 Task: Create new profile with name "My Profile" and copy from node.js.
Action: Mouse moved to (33, 10)
Screenshot: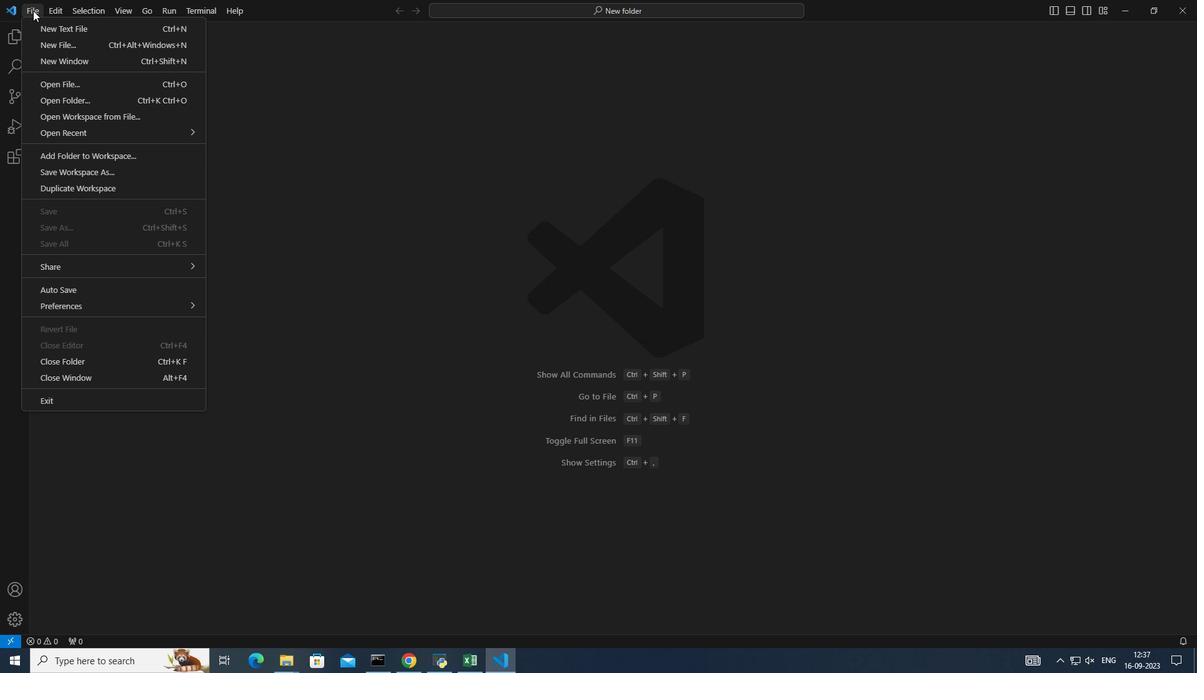 
Action: Mouse pressed left at (33, 10)
Screenshot: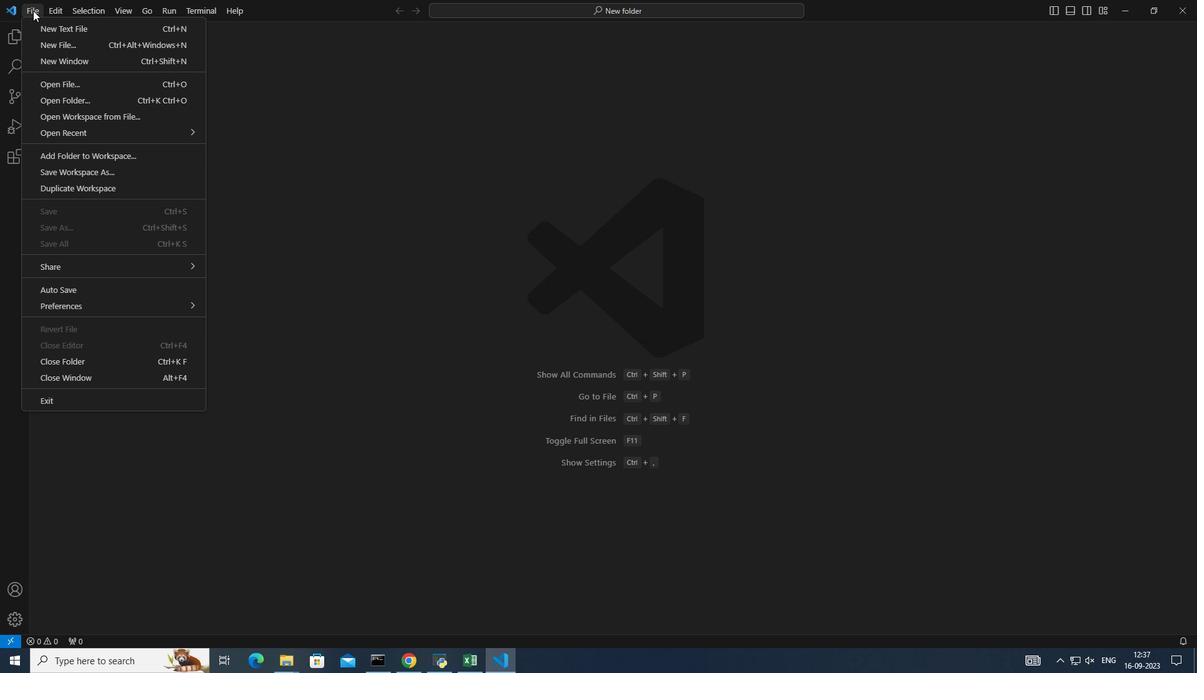 
Action: Mouse moved to (430, 350)
Screenshot: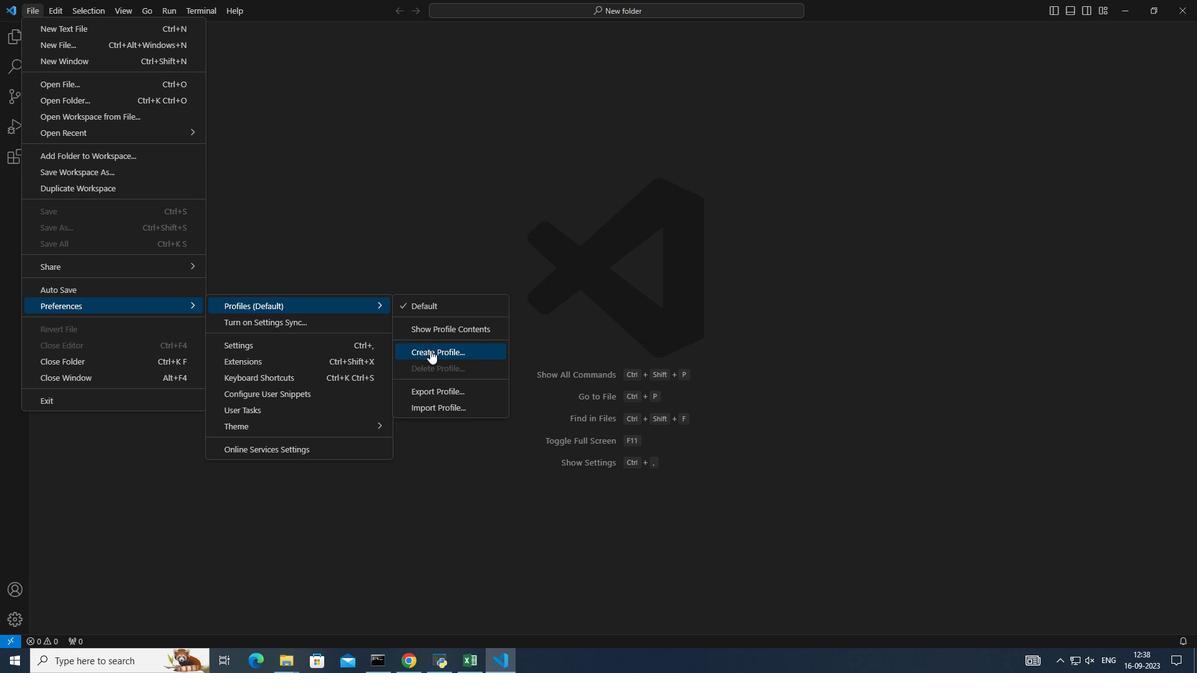 
Action: Mouse pressed left at (430, 350)
Screenshot: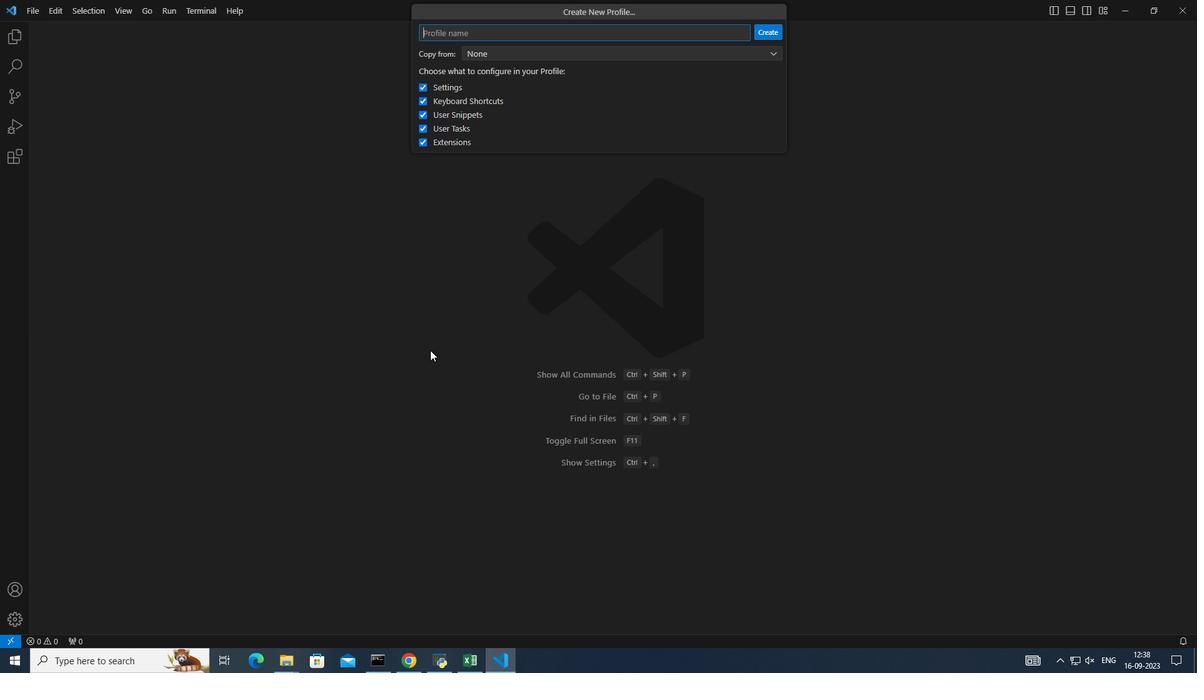 
Action: Mouse moved to (482, 30)
Screenshot: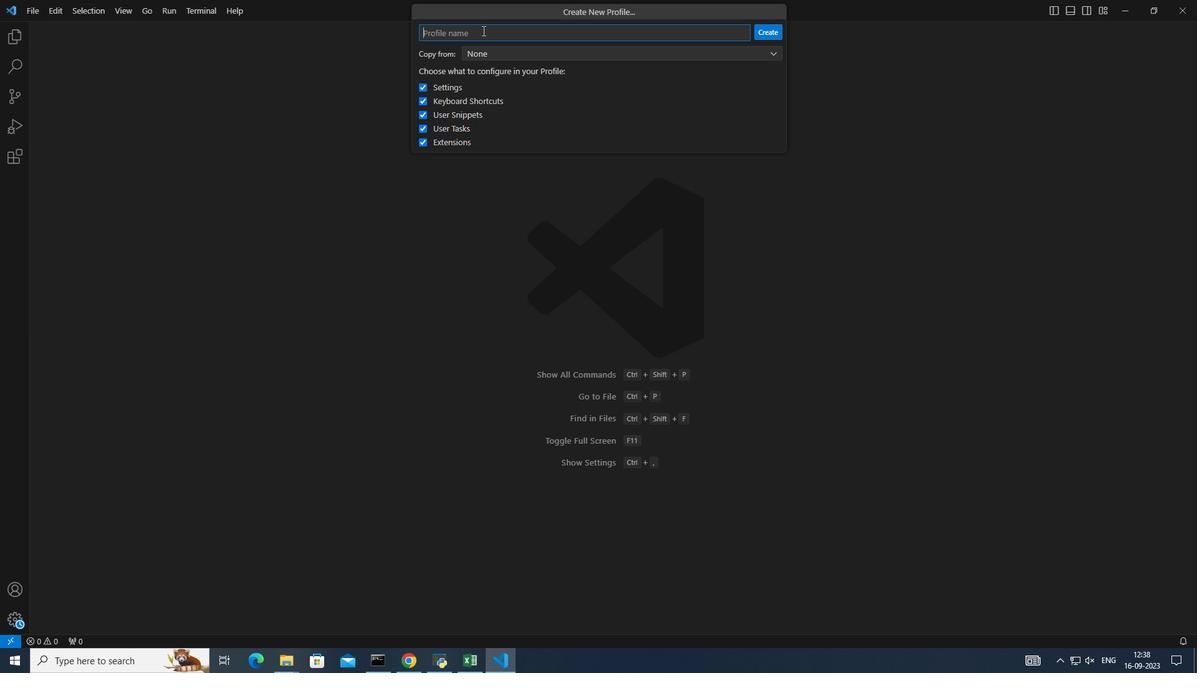 
Action: Mouse pressed left at (482, 30)
Screenshot: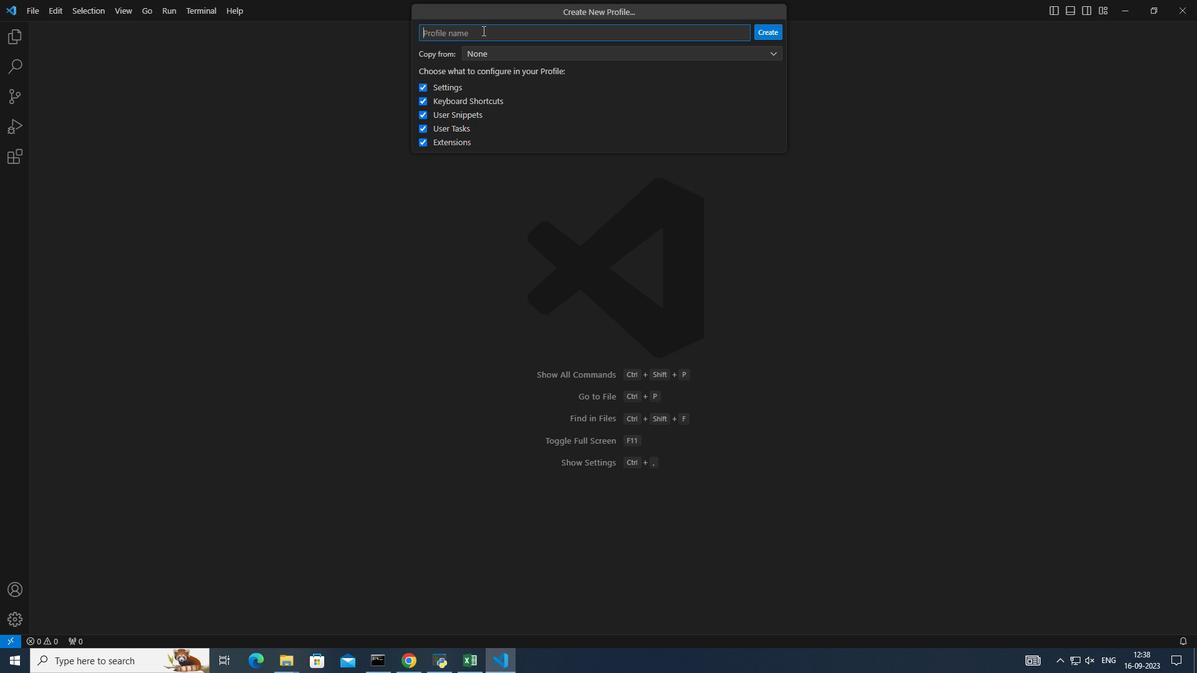
Action: Key pressed <Key.caps_lock>M<Key.caps_lock>y<Key.space><Key.caps_lock>P<Key.caps_lock>rofile
Screenshot: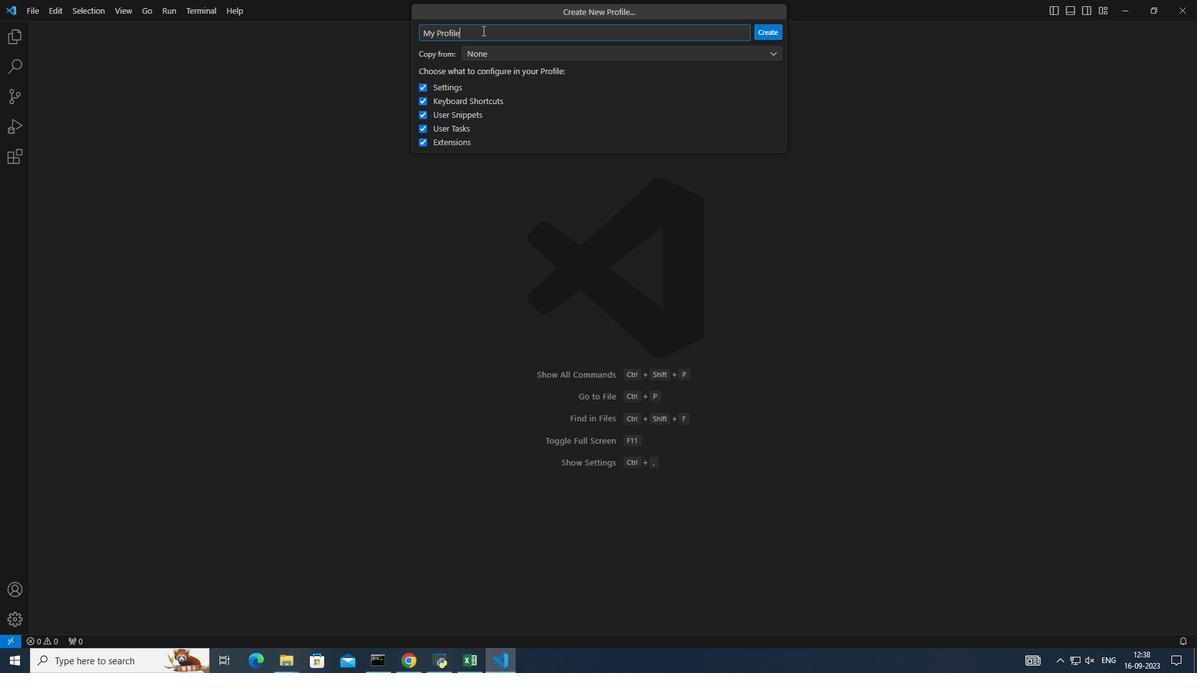 
Action: Mouse moved to (762, 50)
Screenshot: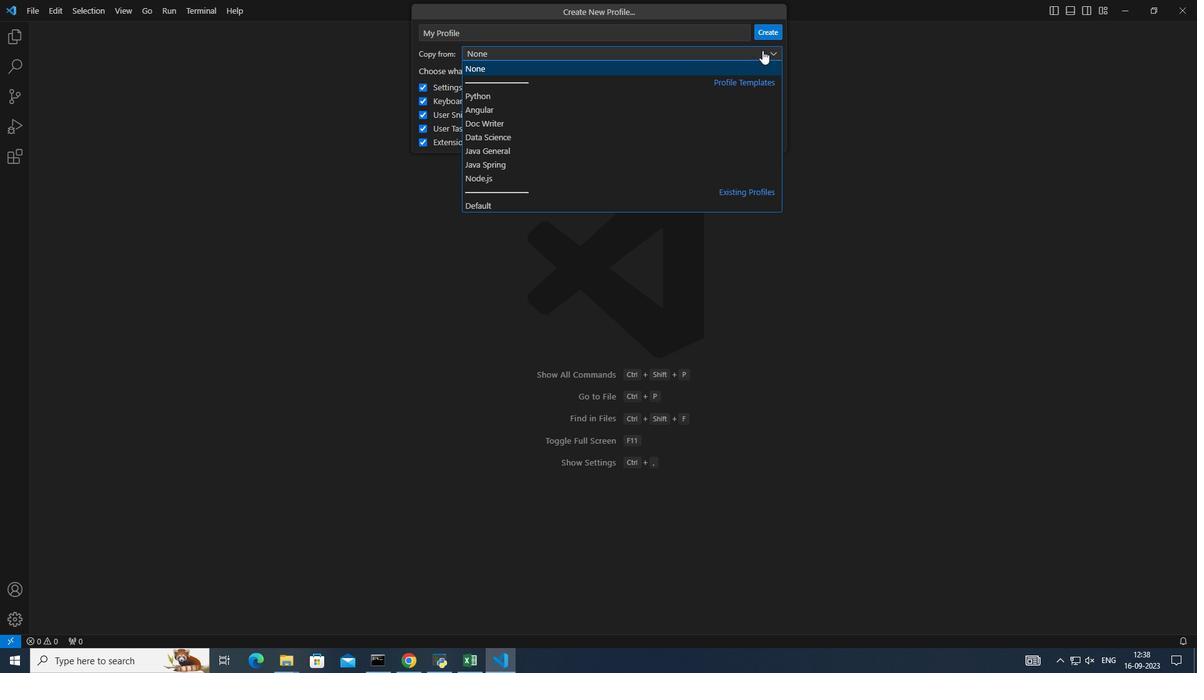 
Action: Mouse pressed left at (762, 50)
Screenshot: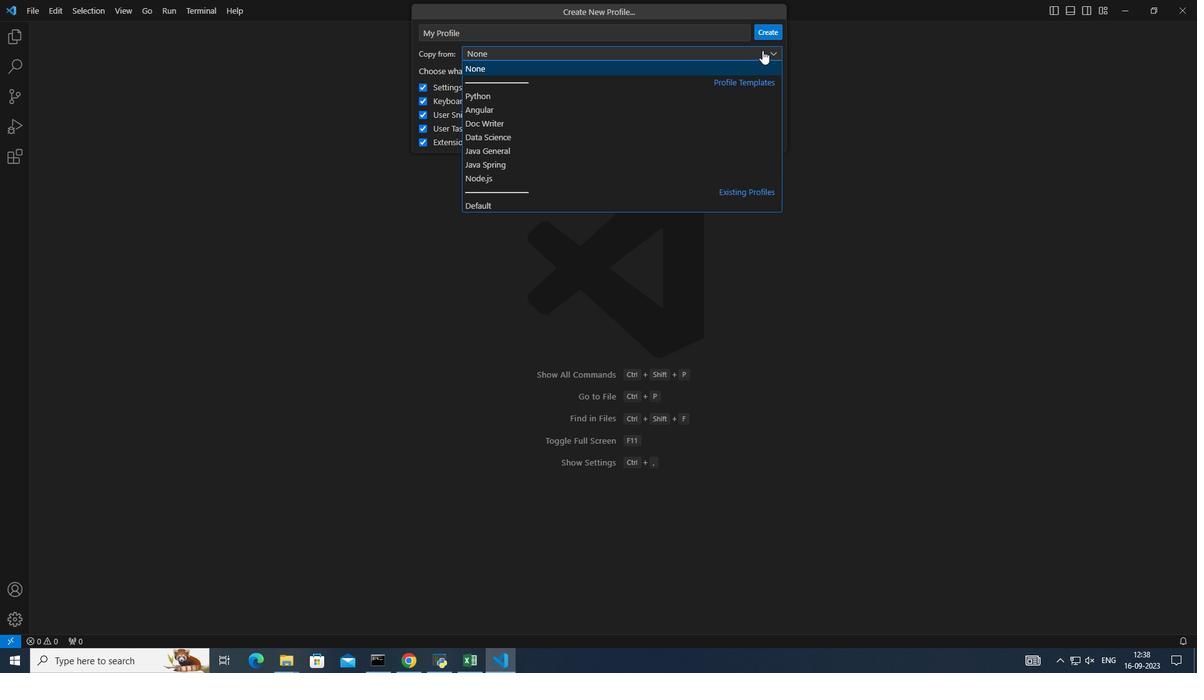 
Action: Mouse moved to (511, 182)
Screenshot: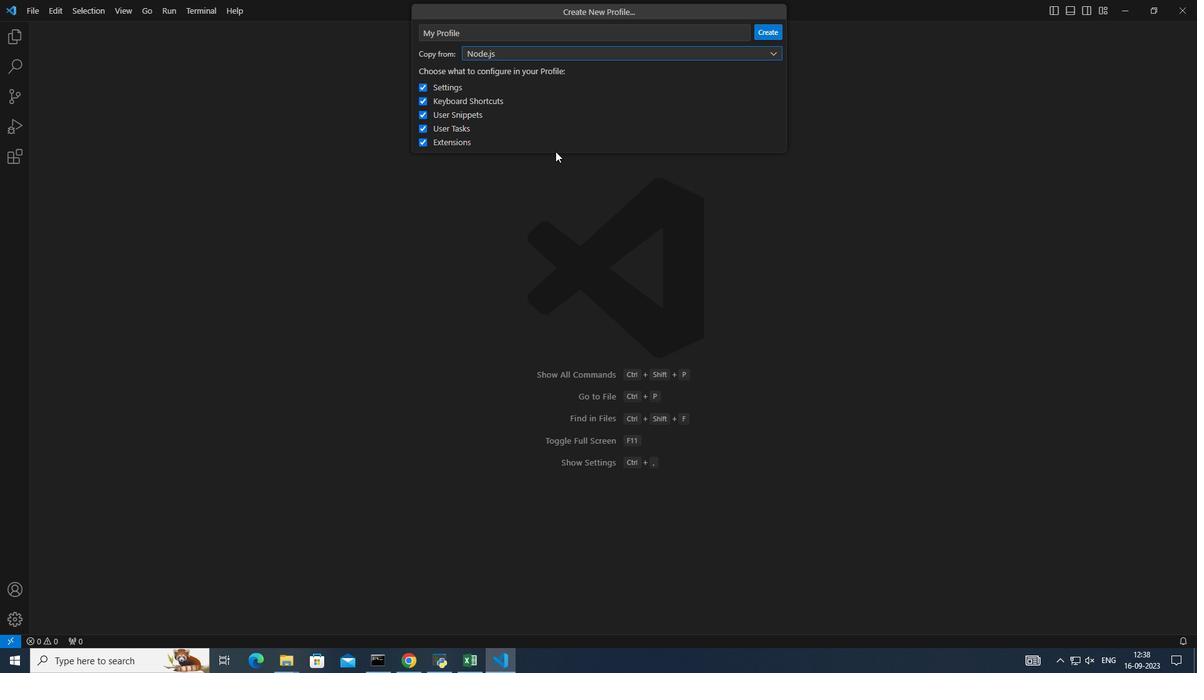 
Action: Mouse pressed left at (511, 182)
Screenshot: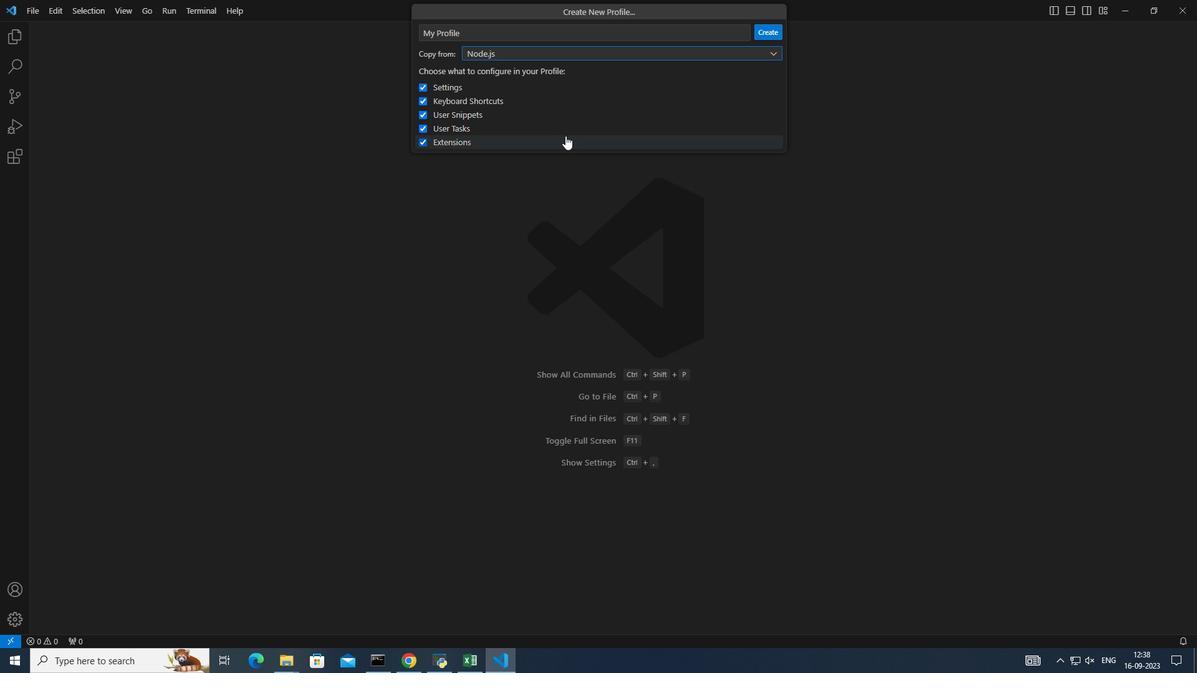 
Action: Mouse moved to (770, 29)
Screenshot: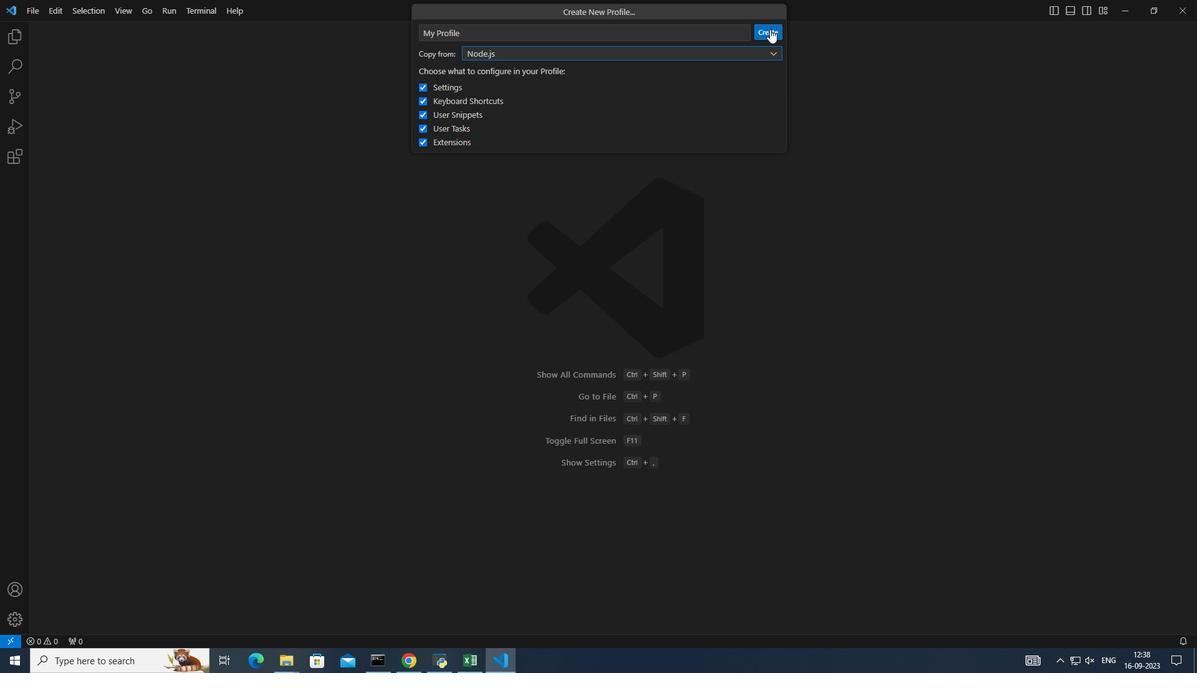 
Action: Mouse pressed left at (770, 29)
Screenshot: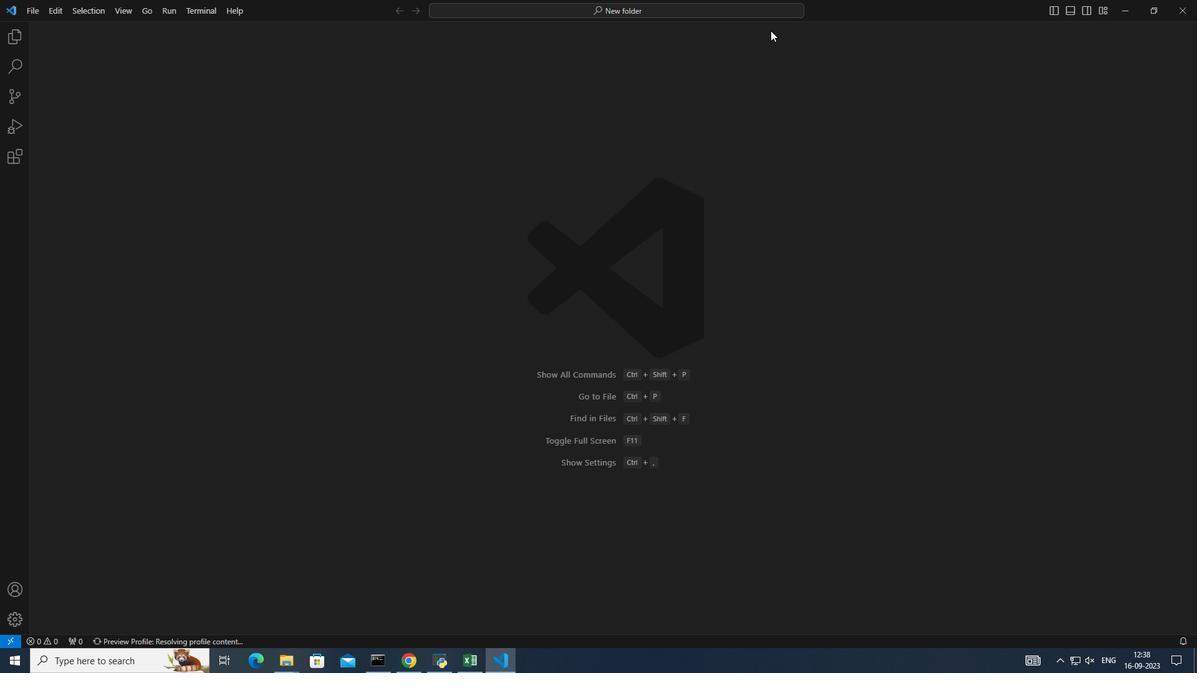 
Action: Mouse moved to (770, 30)
Screenshot: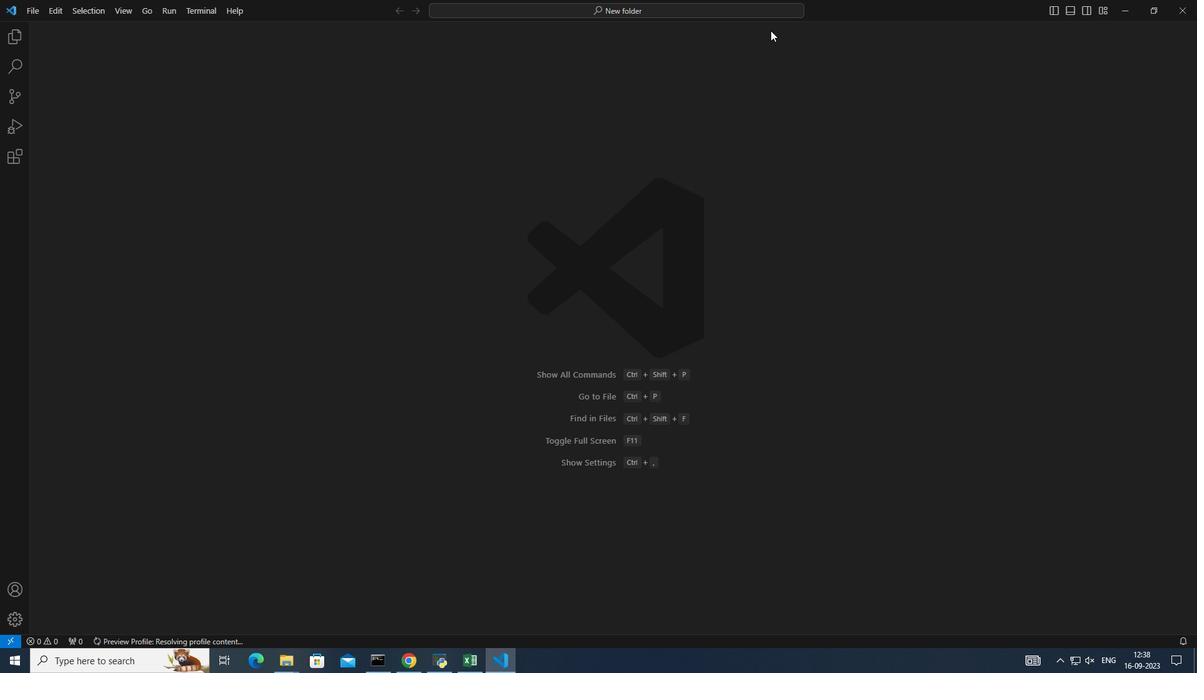
